 Task: In group updates turn off in-app notifications.
Action: Mouse moved to (721, 59)
Screenshot: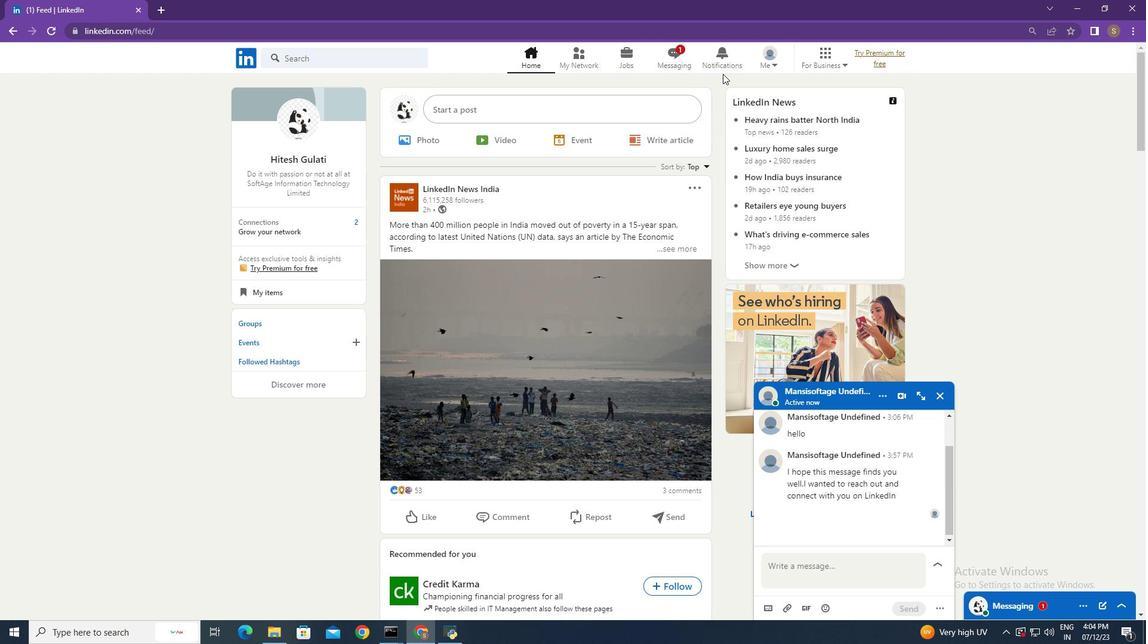 
Action: Mouse pressed left at (721, 59)
Screenshot: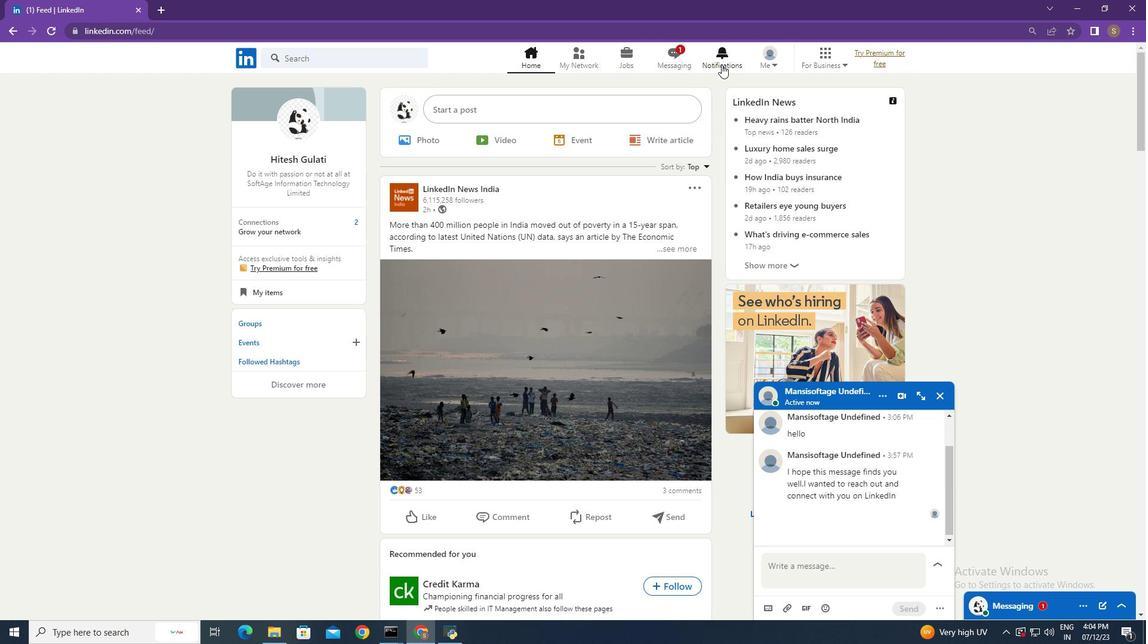 
Action: Mouse moved to (274, 137)
Screenshot: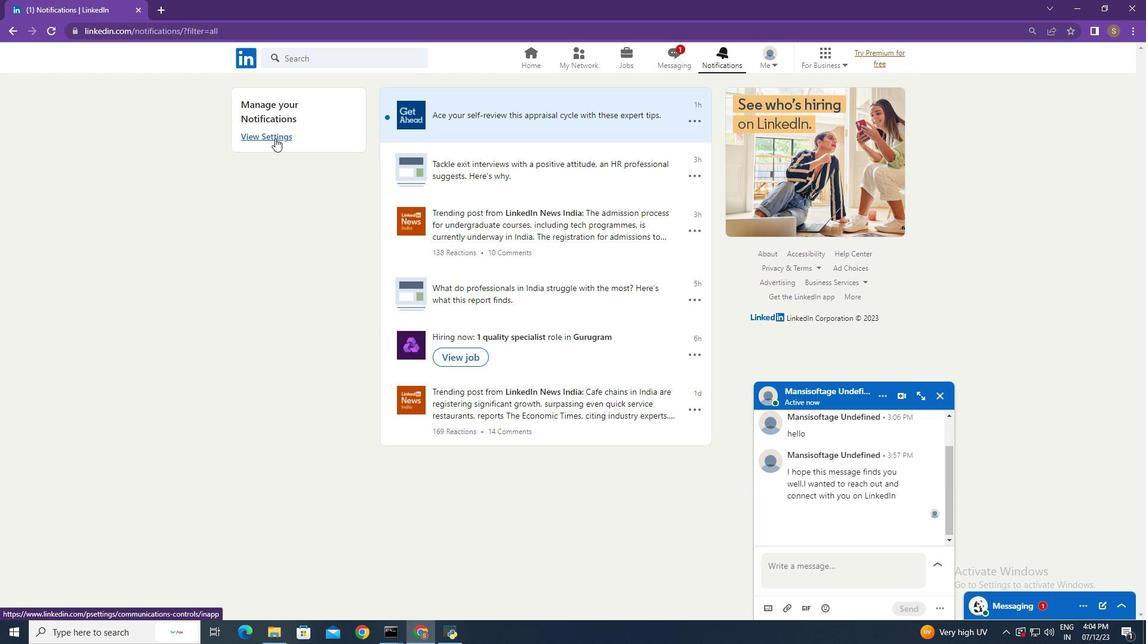 
Action: Mouse pressed left at (274, 137)
Screenshot: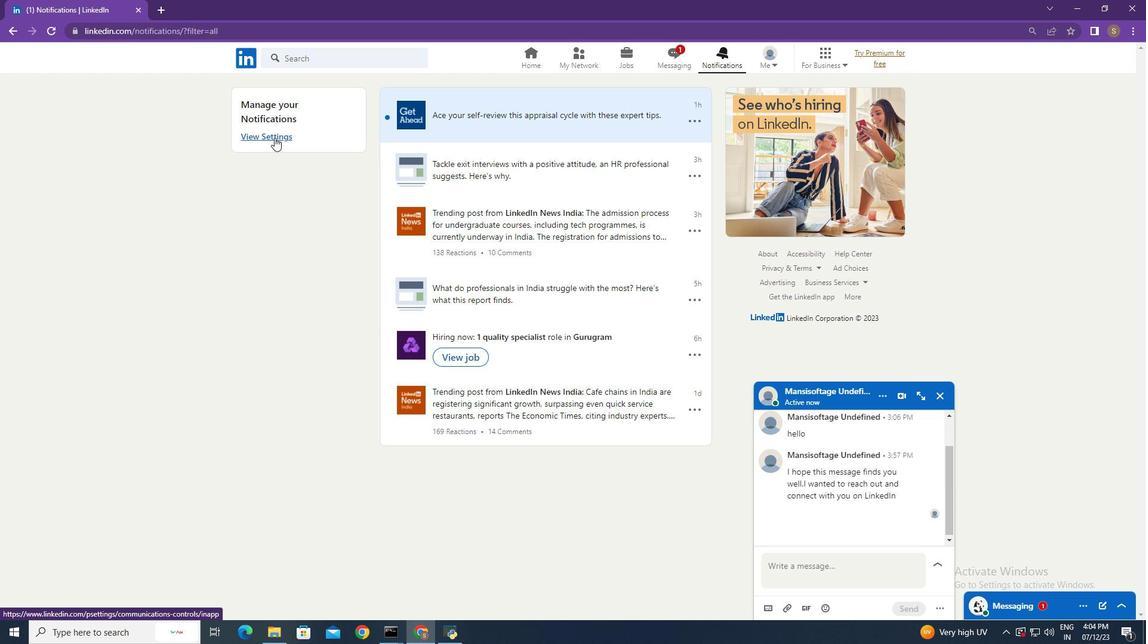 
Action: Mouse moved to (573, 339)
Screenshot: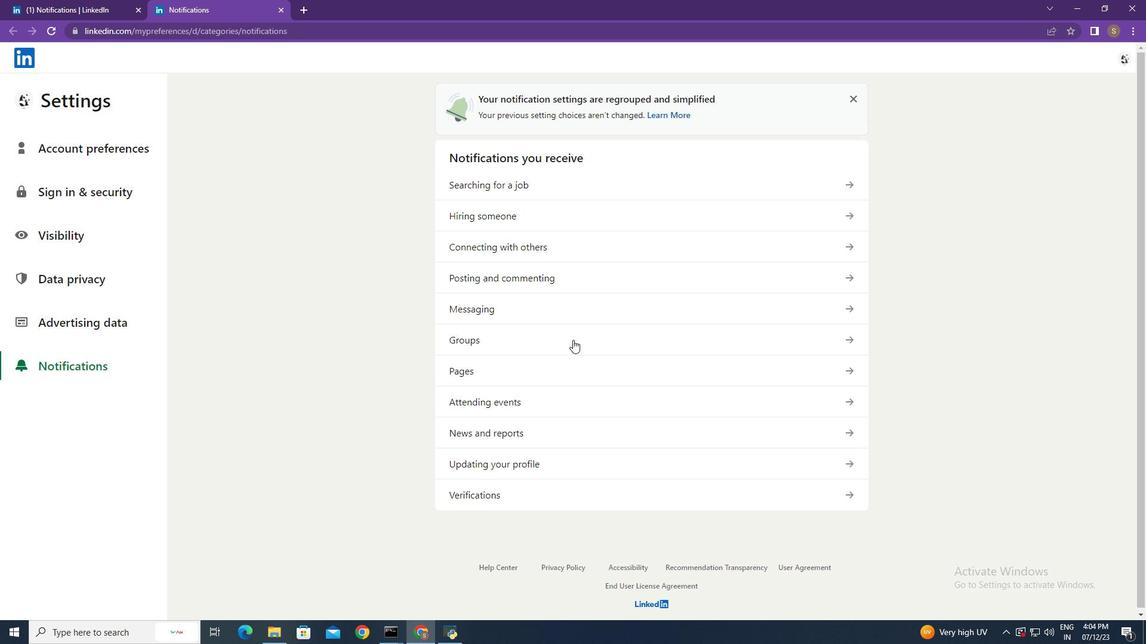 
Action: Mouse pressed left at (573, 339)
Screenshot: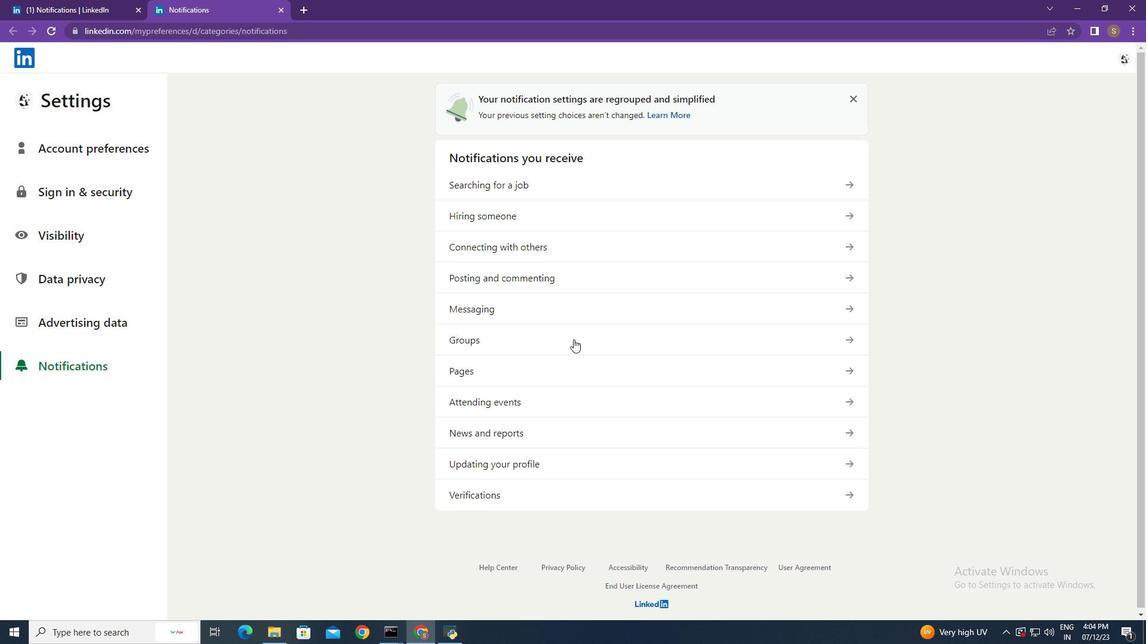 
Action: Mouse moved to (706, 215)
Screenshot: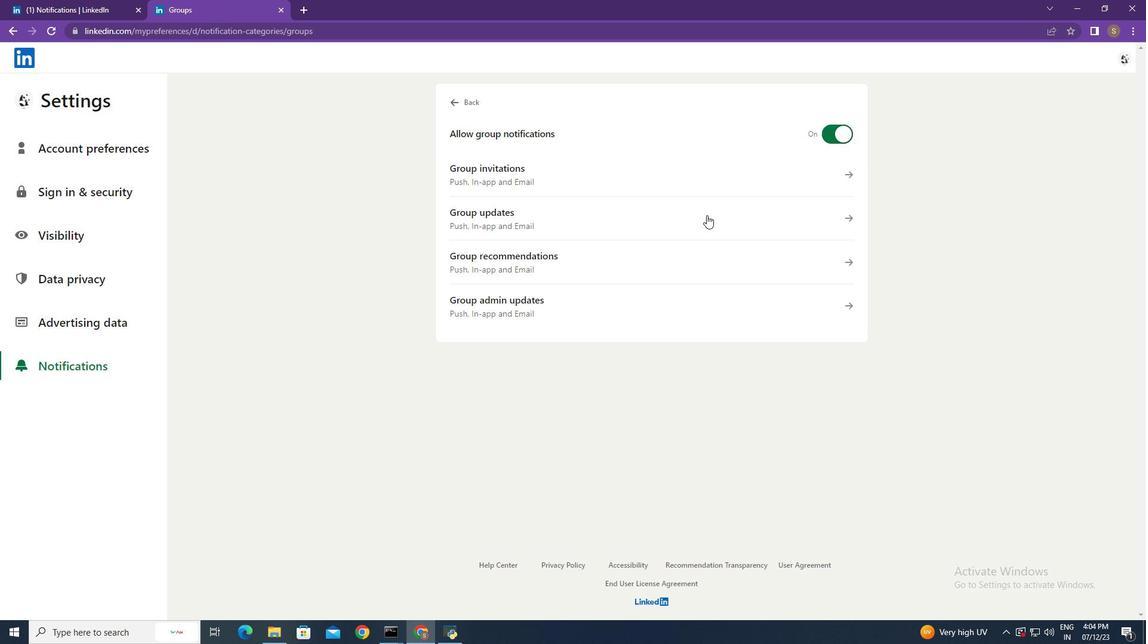 
Action: Mouse pressed left at (706, 215)
Screenshot: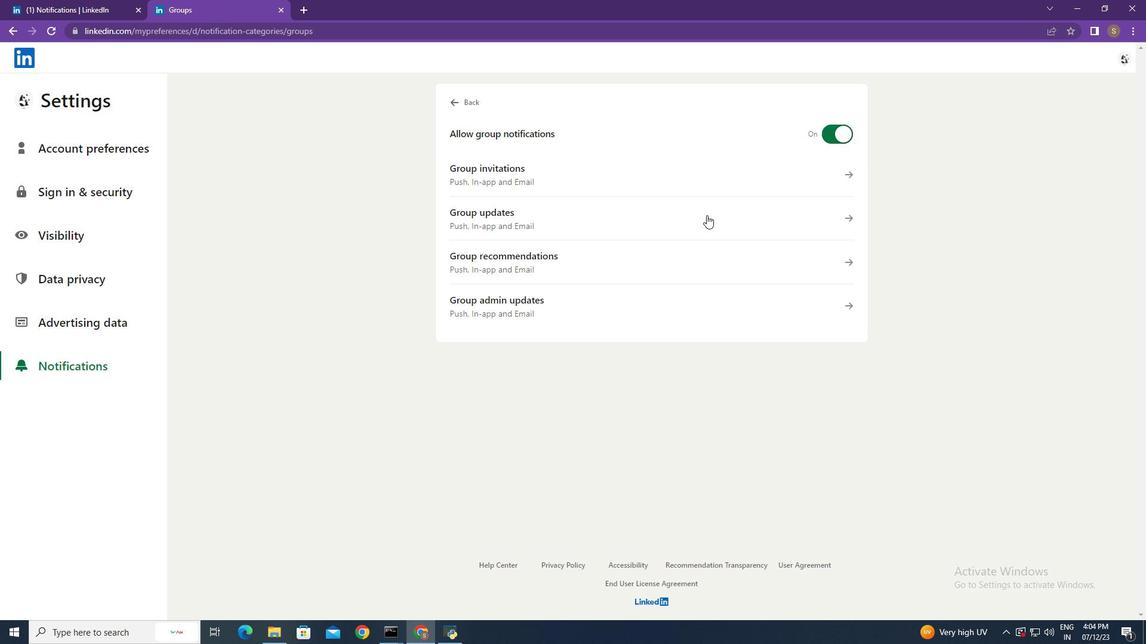 
Action: Mouse moved to (847, 199)
Screenshot: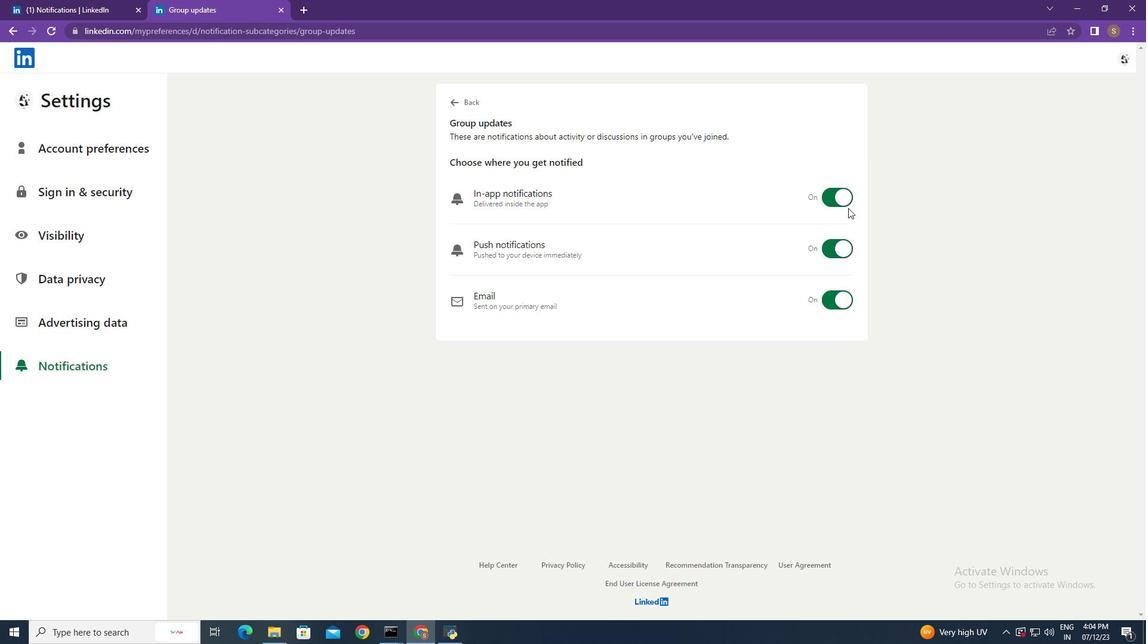 
Action: Mouse pressed left at (847, 199)
Screenshot: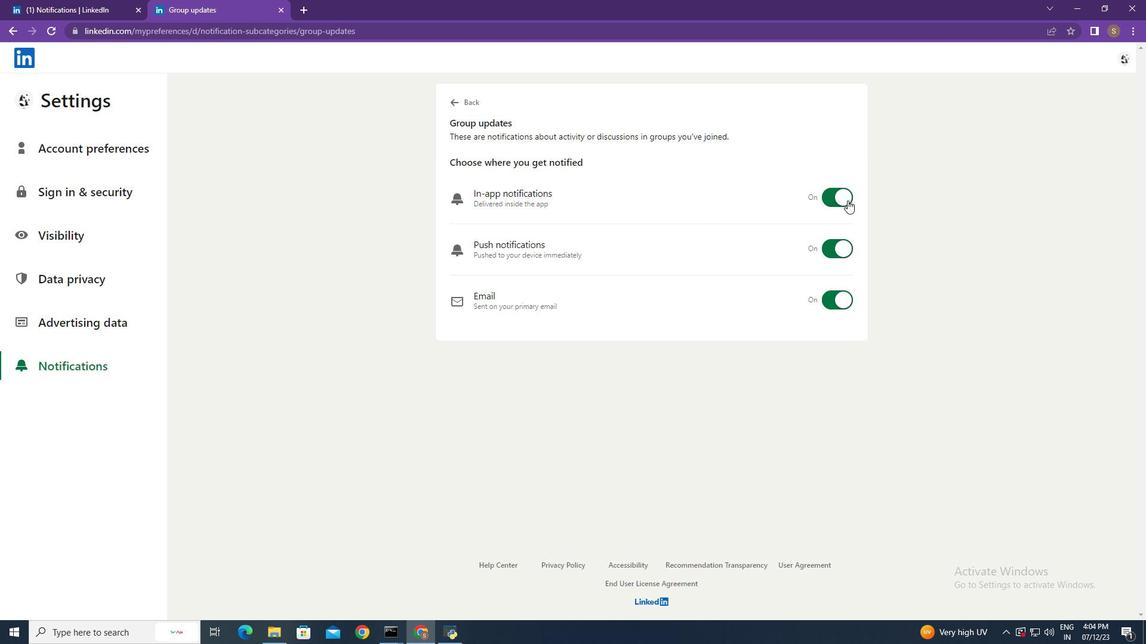 
Action: Mouse moved to (944, 169)
Screenshot: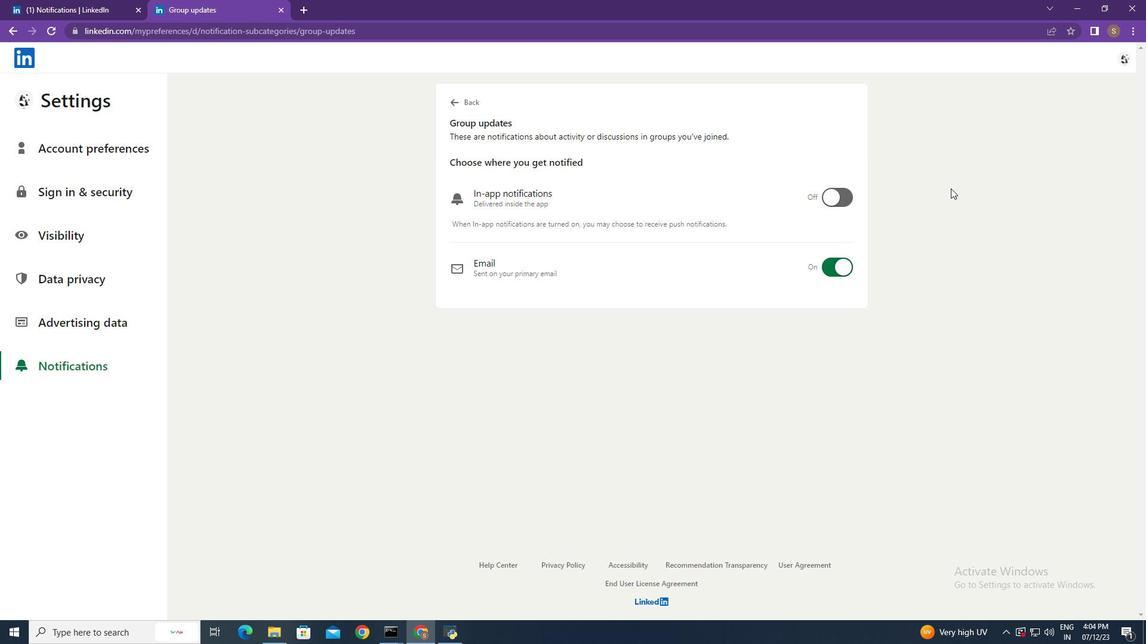 
